 Task: Select Azure Software.
Action: Mouse moved to (348, 83)
Screenshot: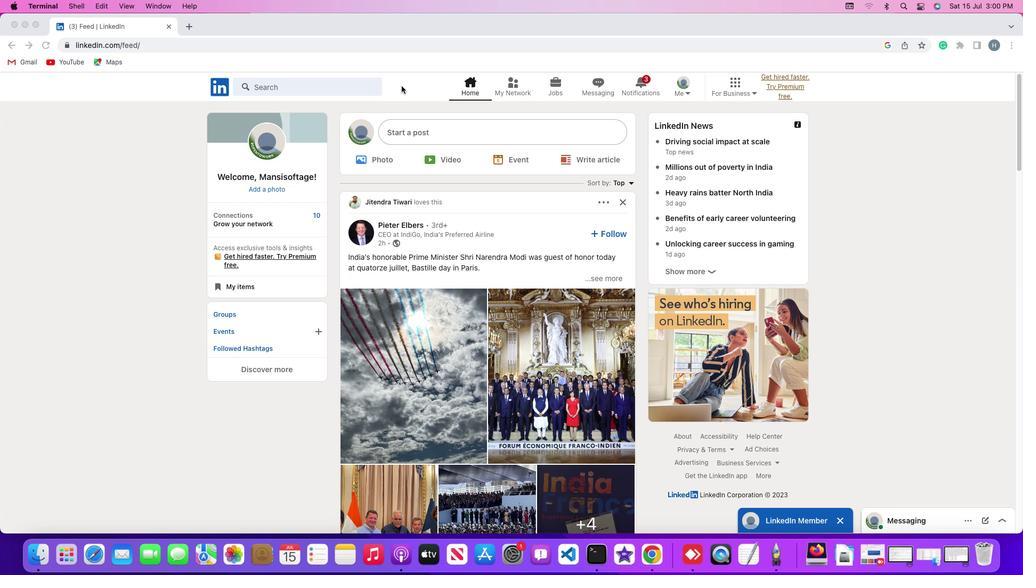
Action: Mouse pressed left at (348, 83)
Screenshot: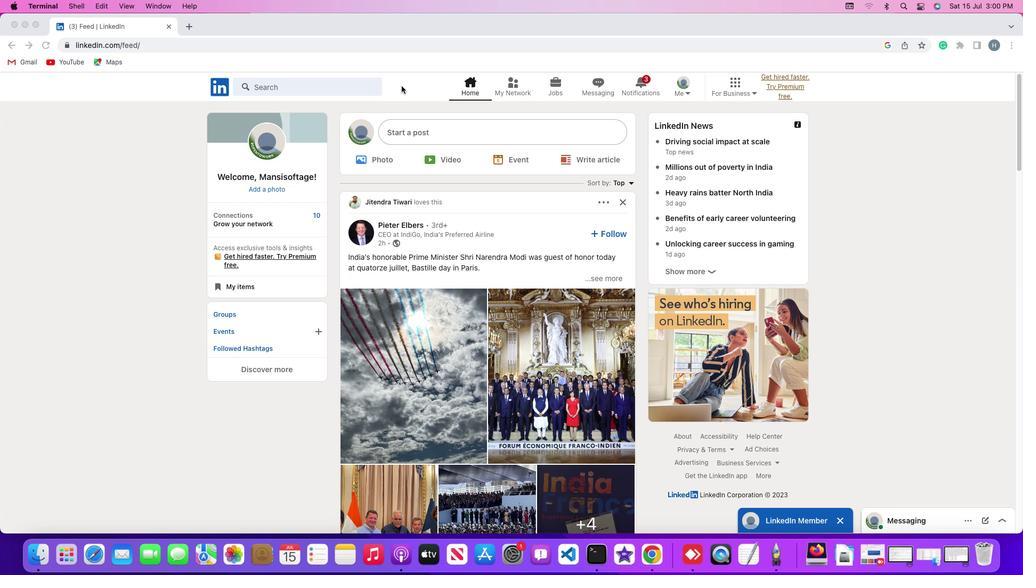 
Action: Mouse pressed left at (348, 83)
Screenshot: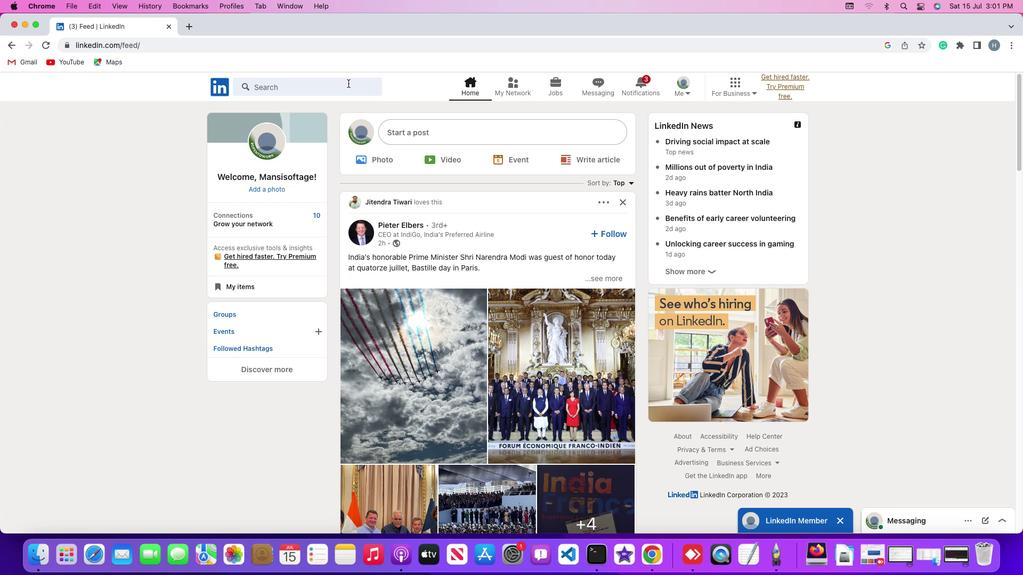 
Action: Key pressed Key.shift'#''h''i''r''i''n''g'Key.enter
Screenshot: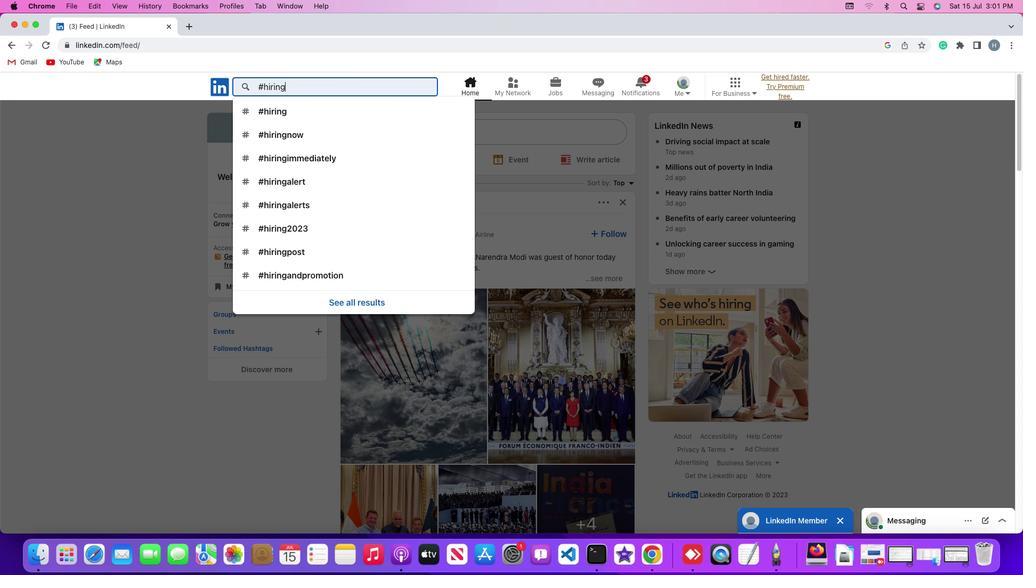 
Action: Mouse moved to (568, 114)
Screenshot: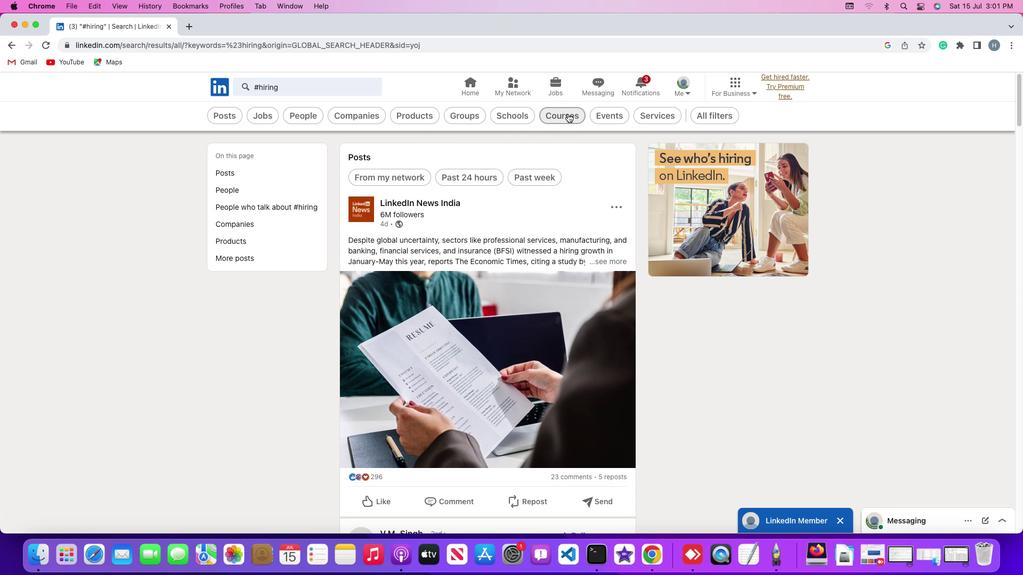
Action: Mouse pressed left at (568, 114)
Screenshot: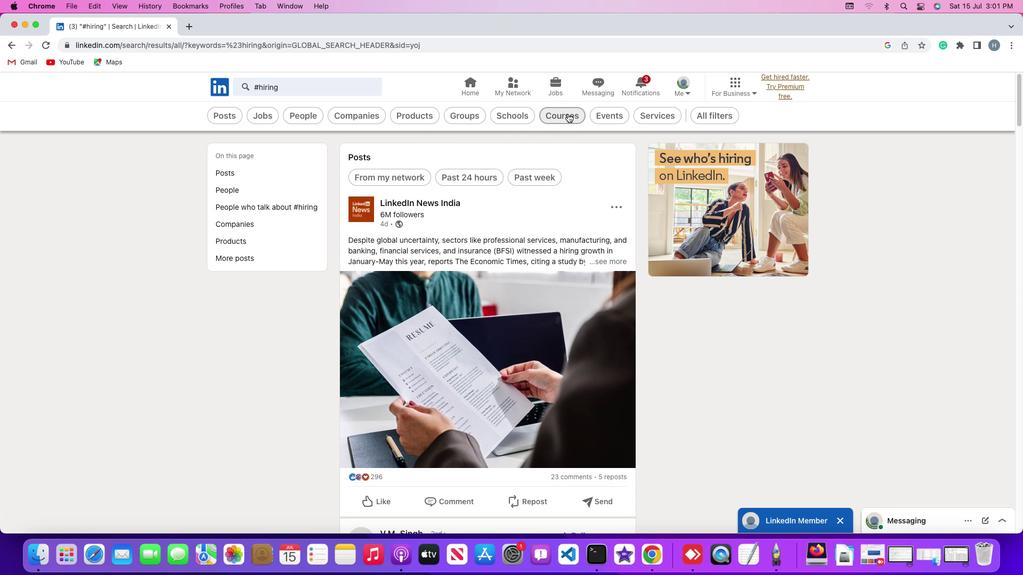 
Action: Mouse moved to (457, 114)
Screenshot: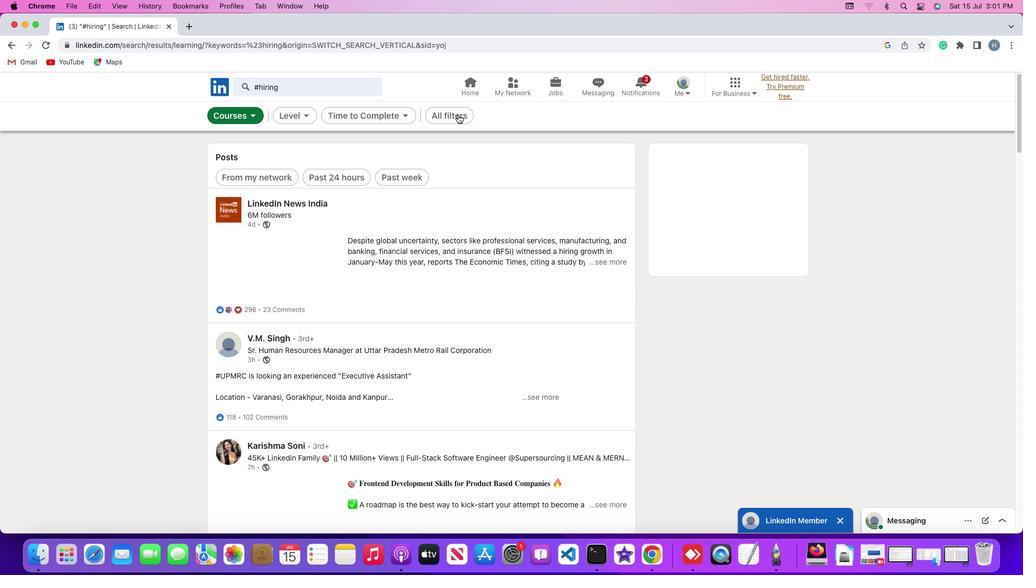 
Action: Mouse pressed left at (457, 114)
Screenshot: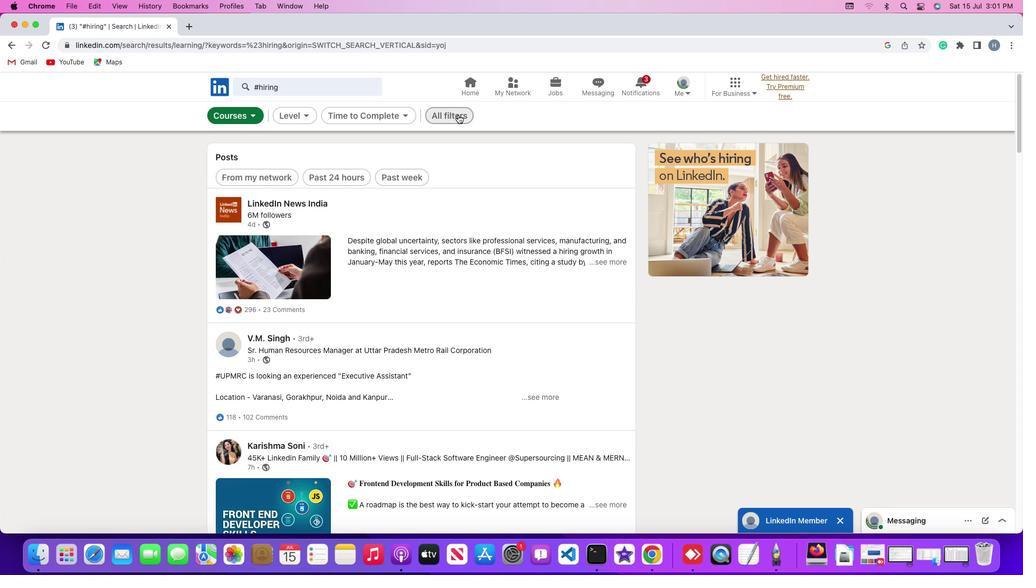 
Action: Mouse moved to (794, 372)
Screenshot: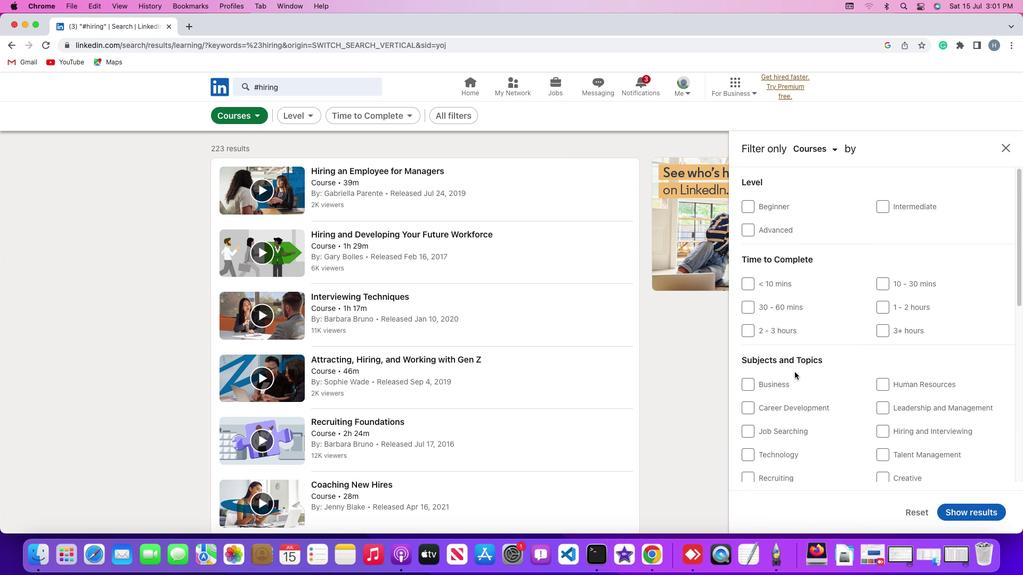 
Action: Mouse scrolled (794, 372) with delta (0, 0)
Screenshot: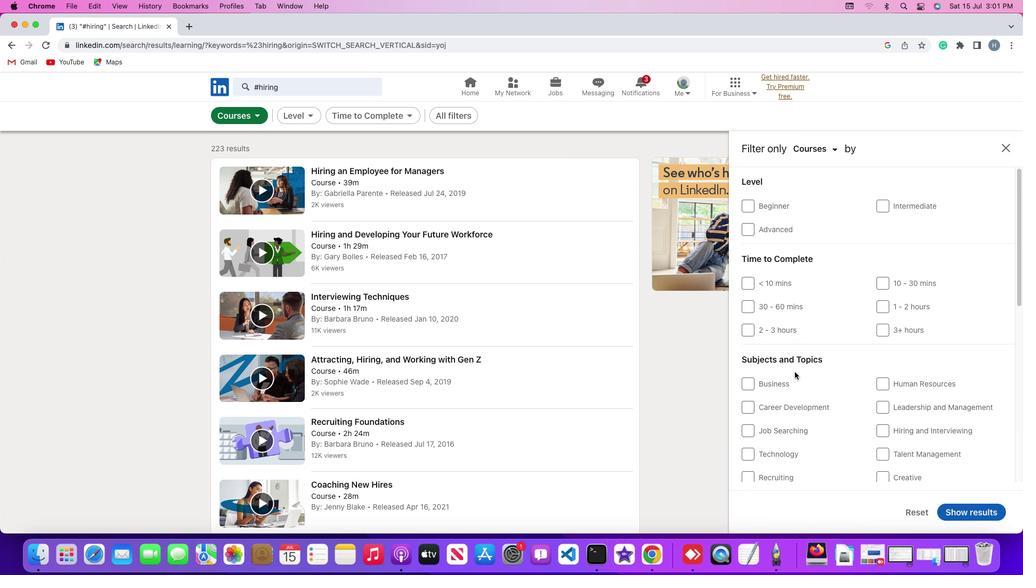 
Action: Mouse scrolled (794, 372) with delta (0, 0)
Screenshot: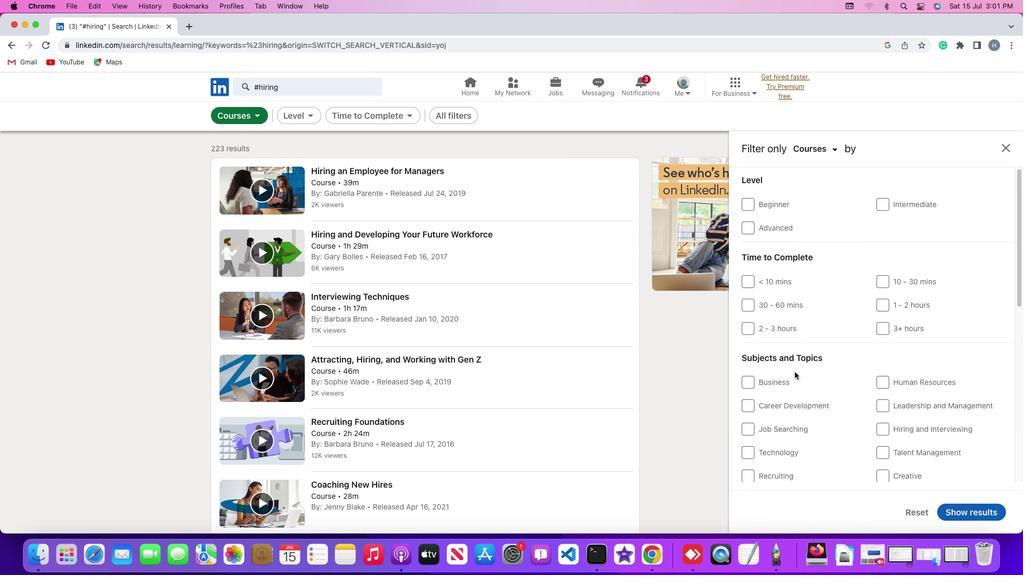 
Action: Mouse scrolled (794, 372) with delta (0, -1)
Screenshot: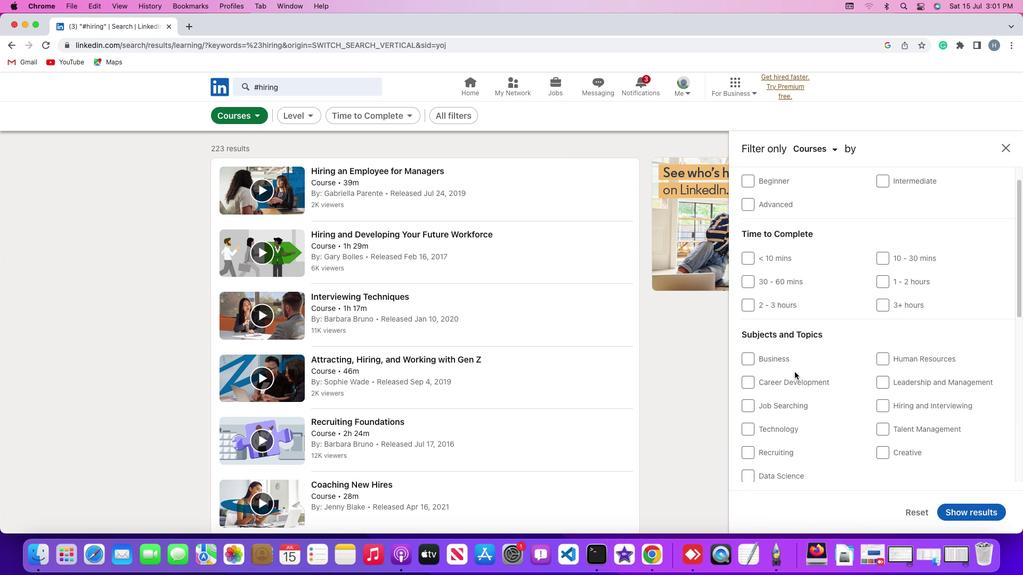 
Action: Mouse scrolled (794, 372) with delta (0, -2)
Screenshot: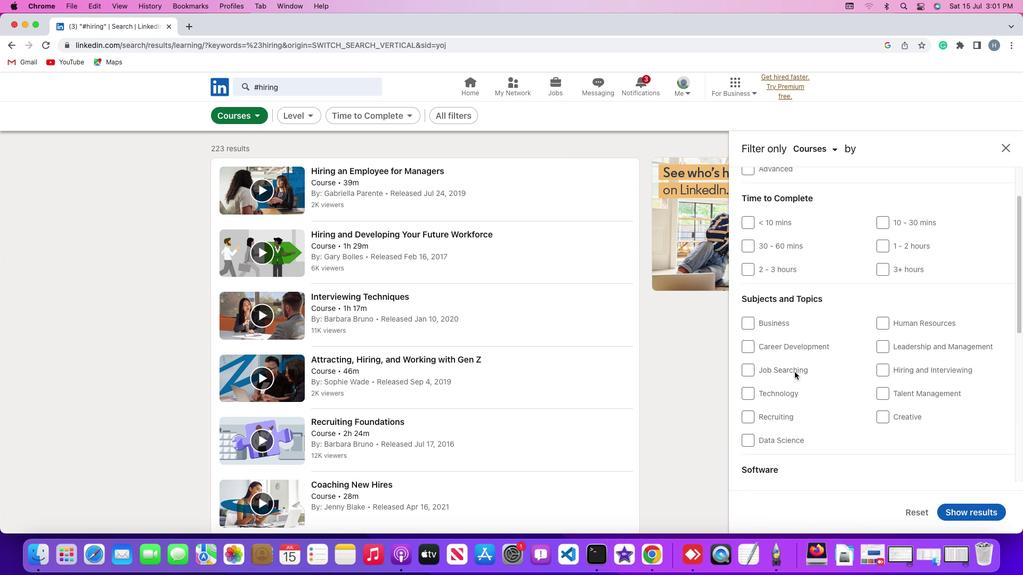 
Action: Mouse moved to (806, 372)
Screenshot: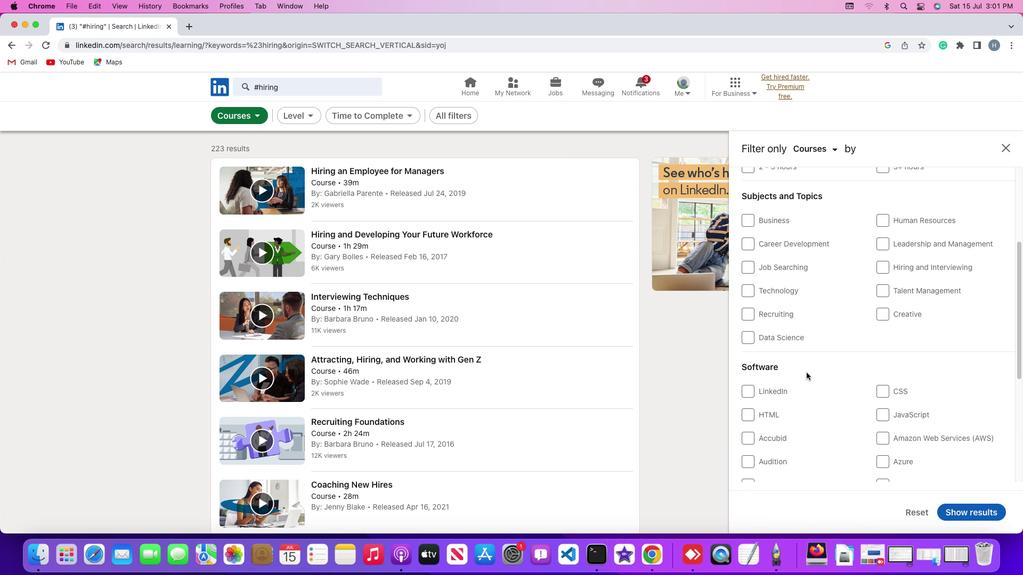 
Action: Mouse scrolled (806, 372) with delta (0, 0)
Screenshot: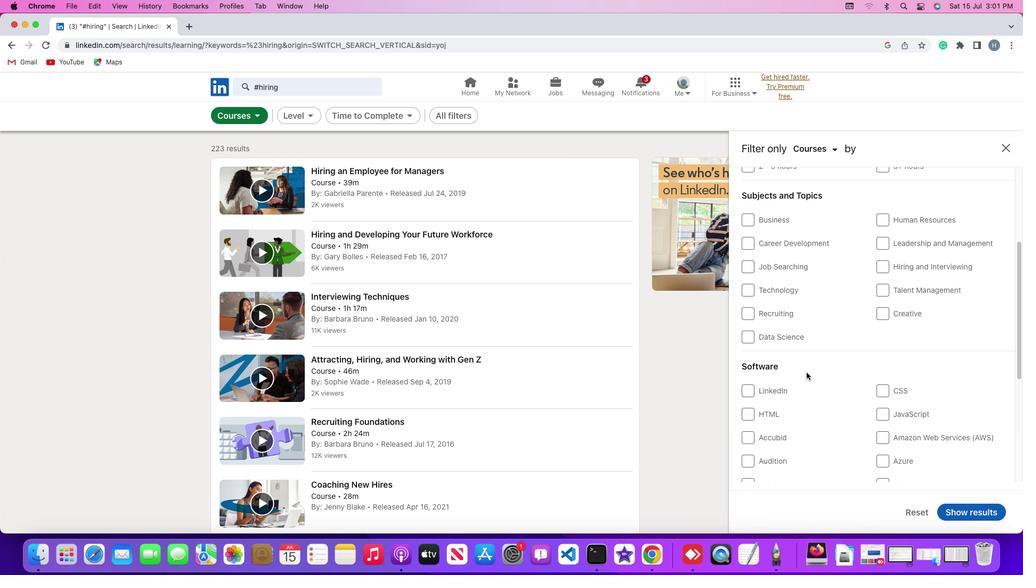 
Action: Mouse scrolled (806, 372) with delta (0, 0)
Screenshot: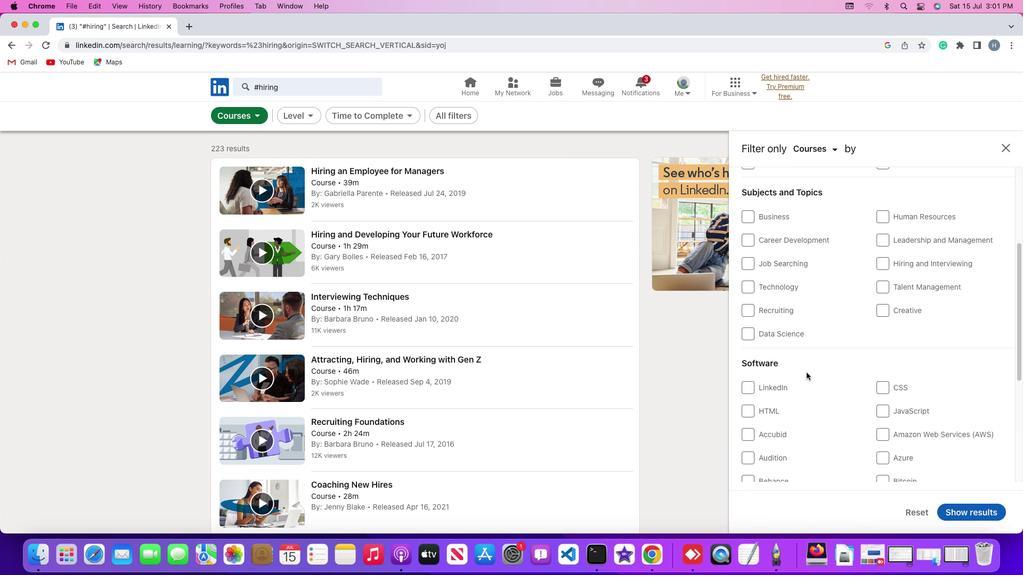 
Action: Mouse scrolled (806, 372) with delta (0, 0)
Screenshot: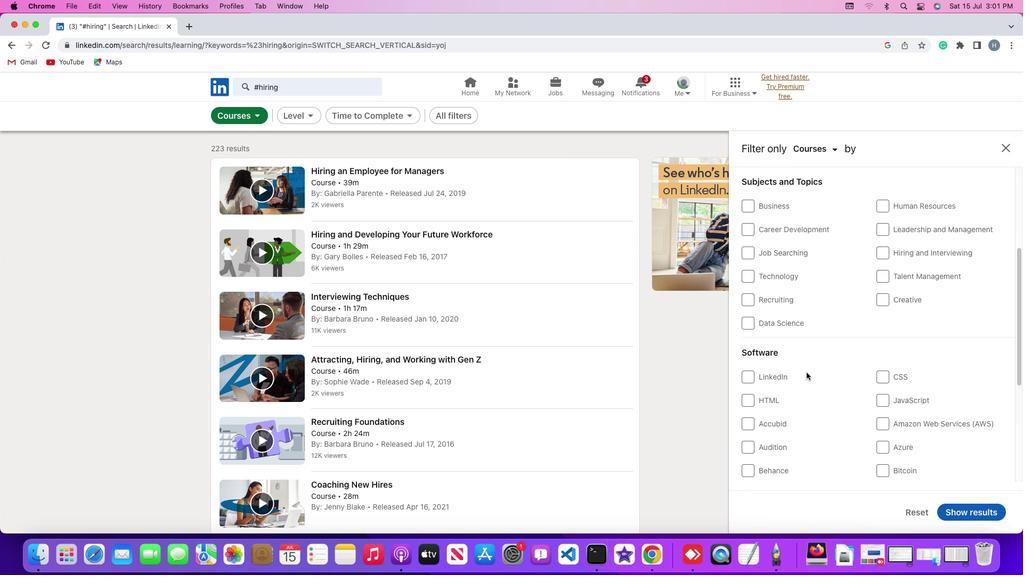 
Action: Mouse scrolled (806, 372) with delta (0, 0)
Screenshot: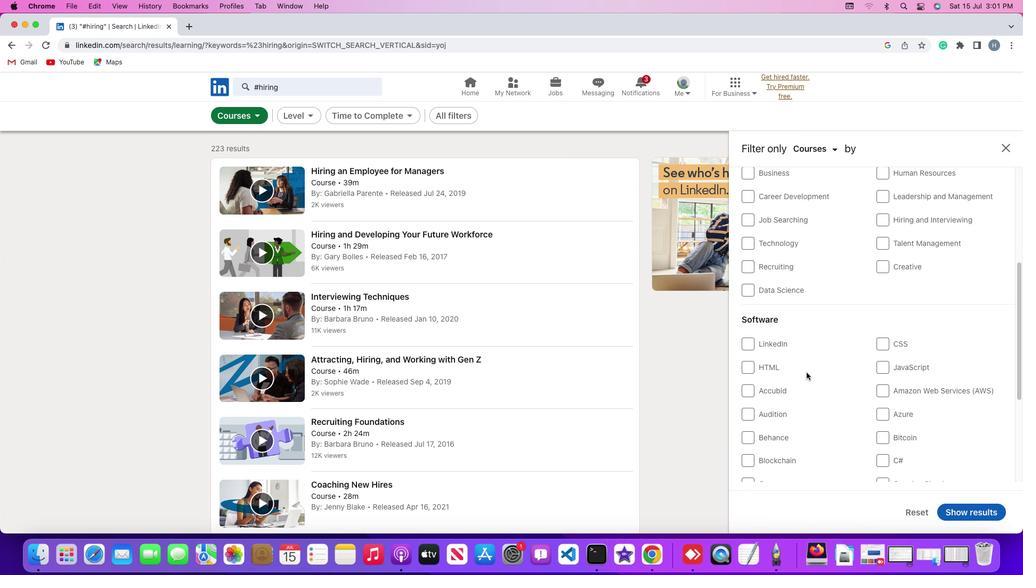 
Action: Mouse scrolled (806, 372) with delta (0, 0)
Screenshot: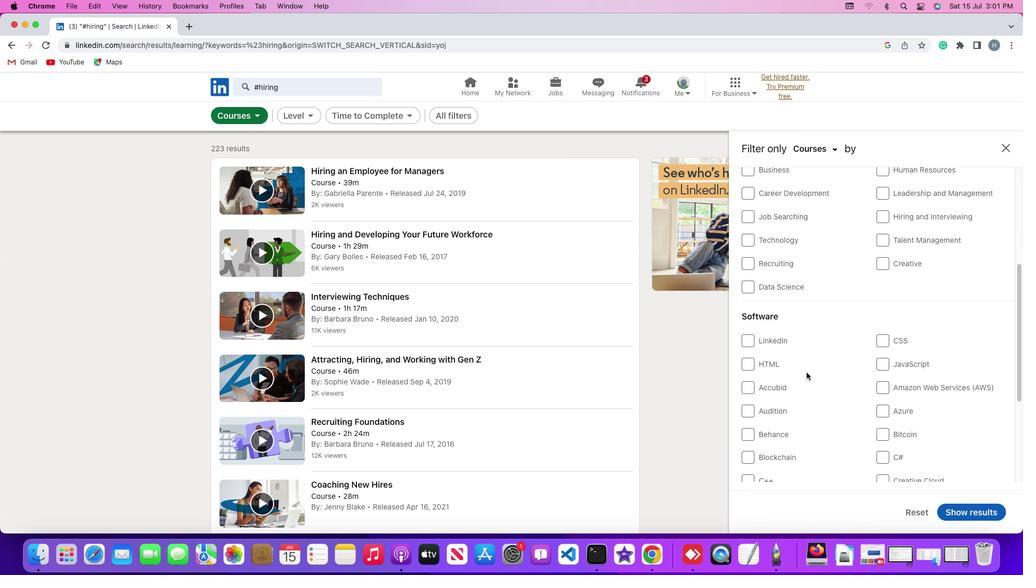 
Action: Mouse scrolled (806, 372) with delta (0, -1)
Screenshot: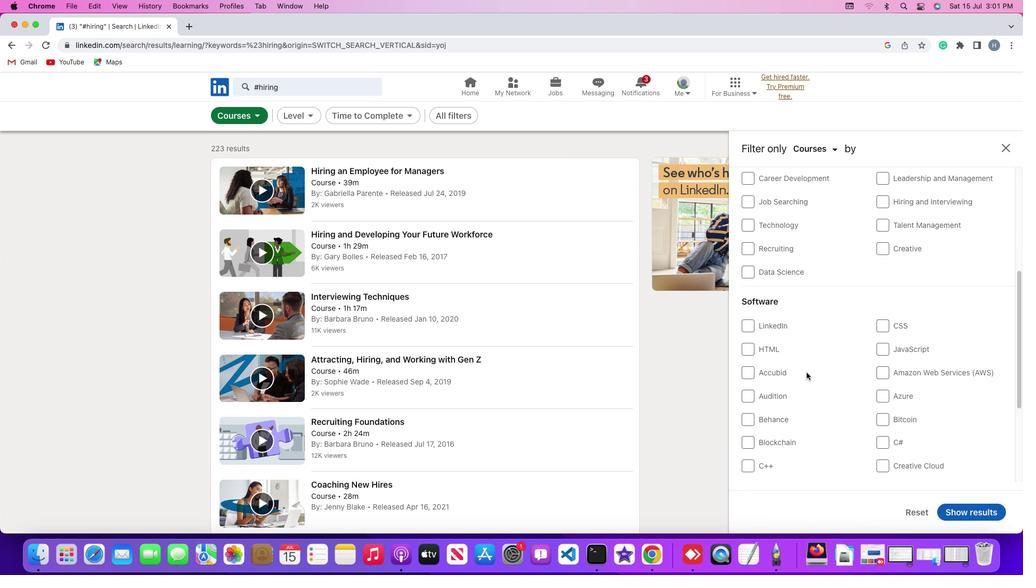 
Action: Mouse moved to (883, 354)
Screenshot: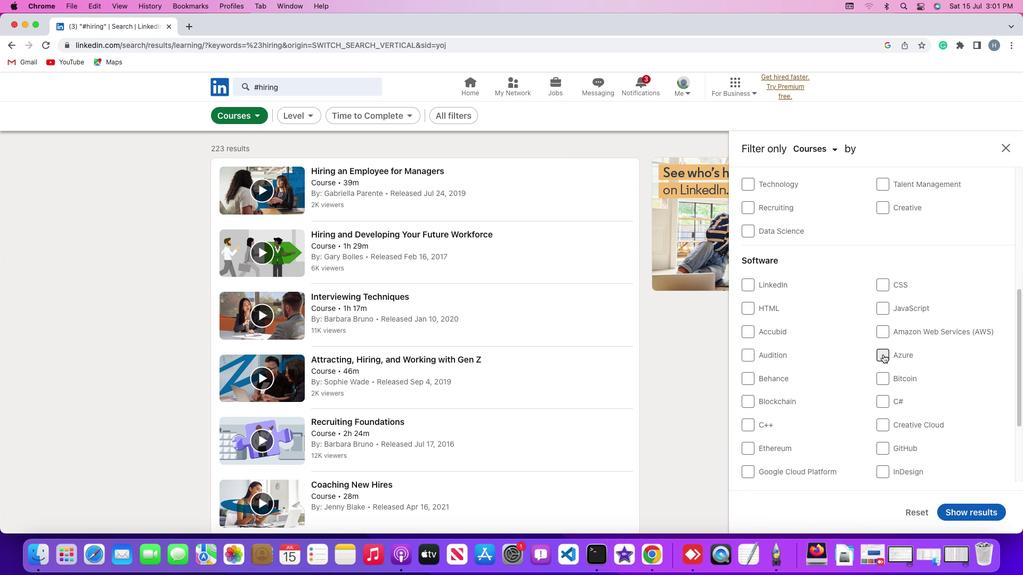 
Action: Mouse pressed left at (883, 354)
Screenshot: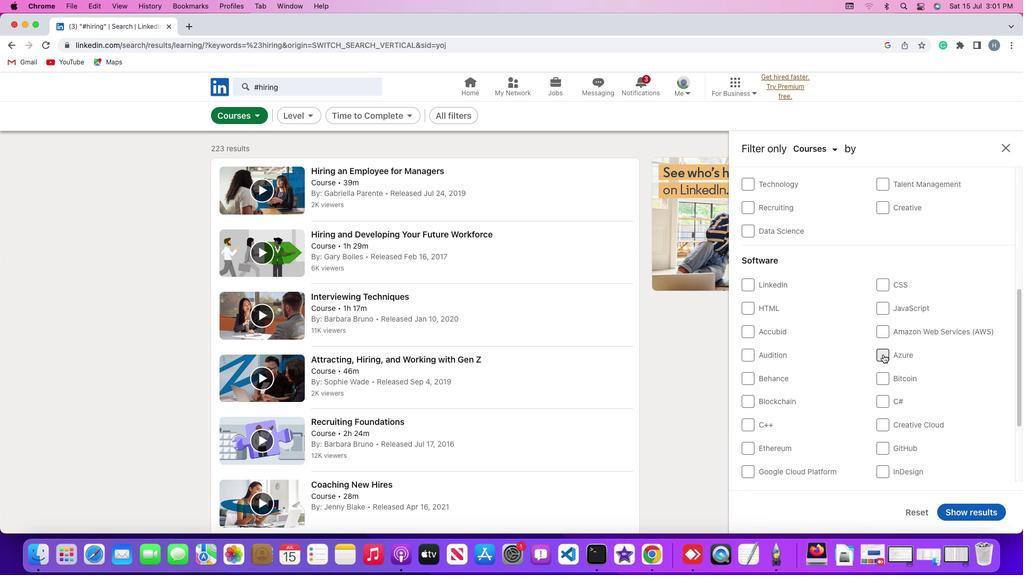 
Action: Mouse moved to (826, 381)
Screenshot: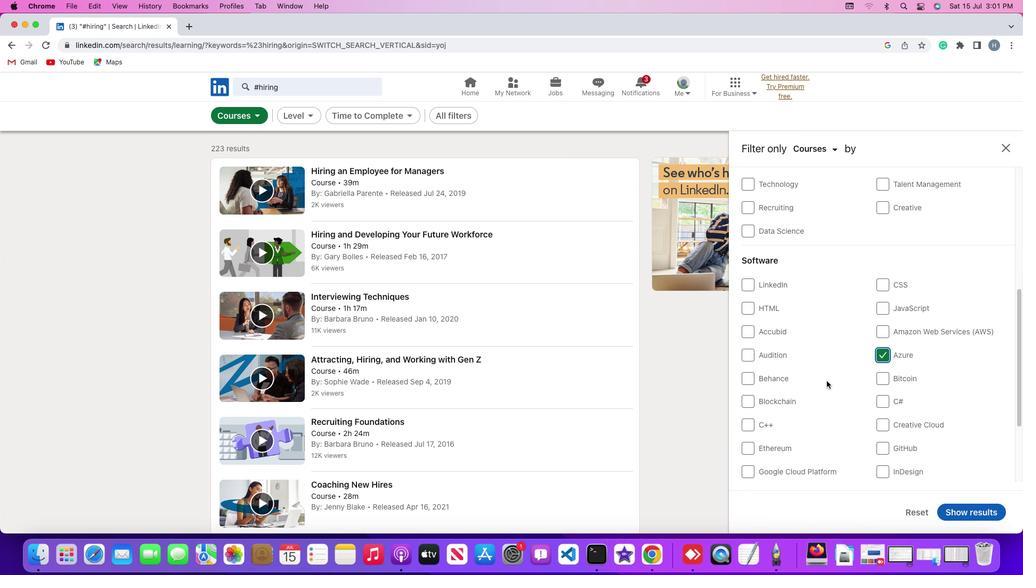 
